 Task: Create Issue Issue0022 in Backlog  in Scrum Project Project0005 in Jira
Action: Mouse moved to (449, 516)
Screenshot: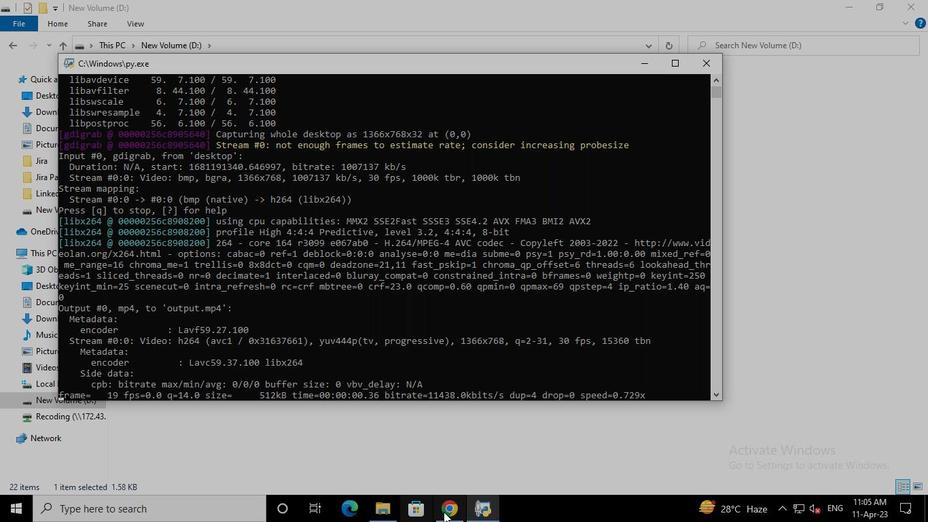 
Action: Mouse pressed left at (449, 516)
Screenshot: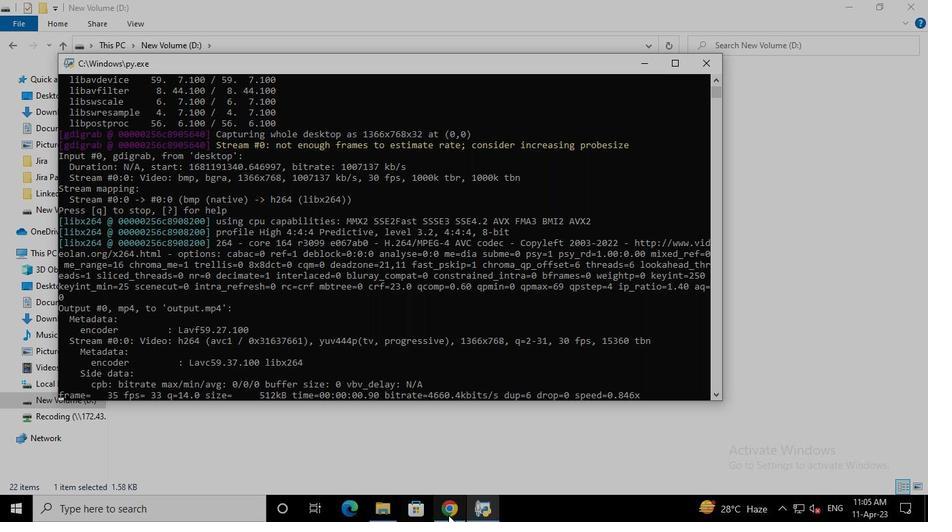 
Action: Mouse moved to (63, 209)
Screenshot: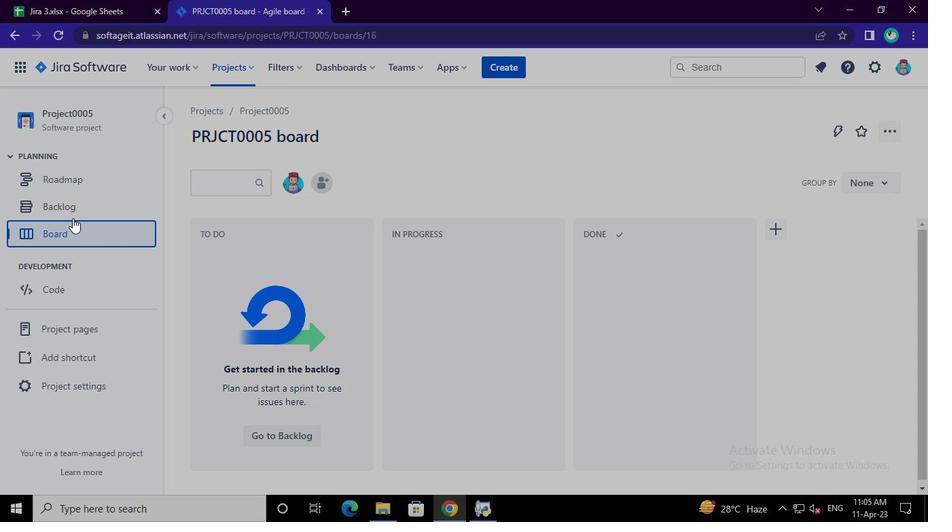 
Action: Mouse pressed left at (63, 209)
Screenshot: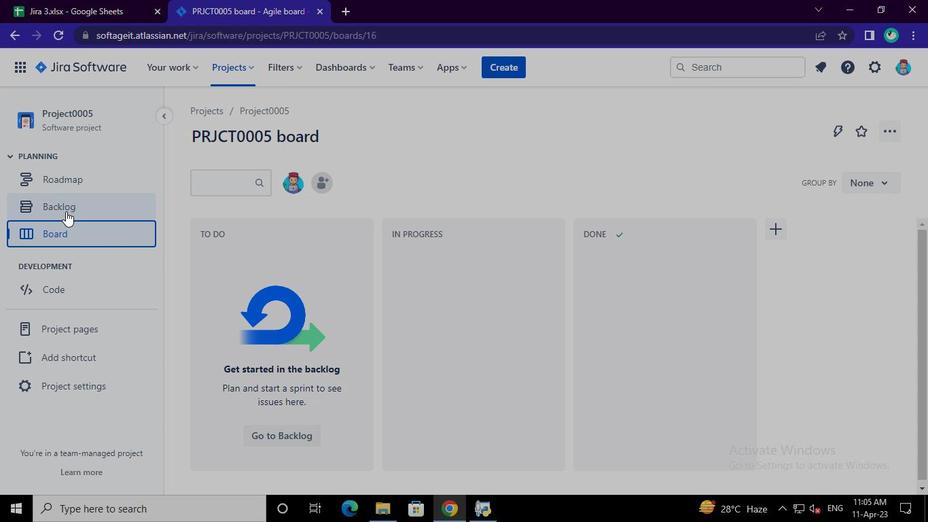 
Action: Mouse moved to (252, 437)
Screenshot: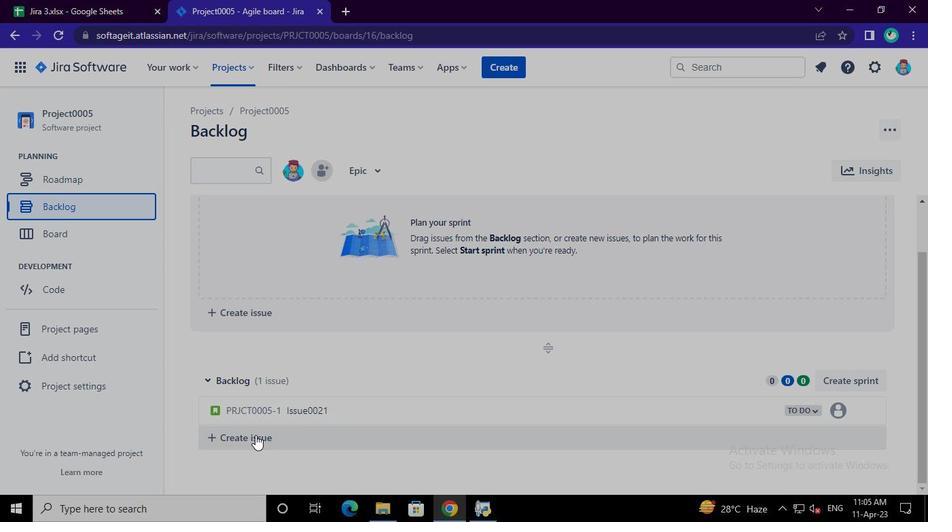 
Action: Mouse pressed left at (252, 437)
Screenshot: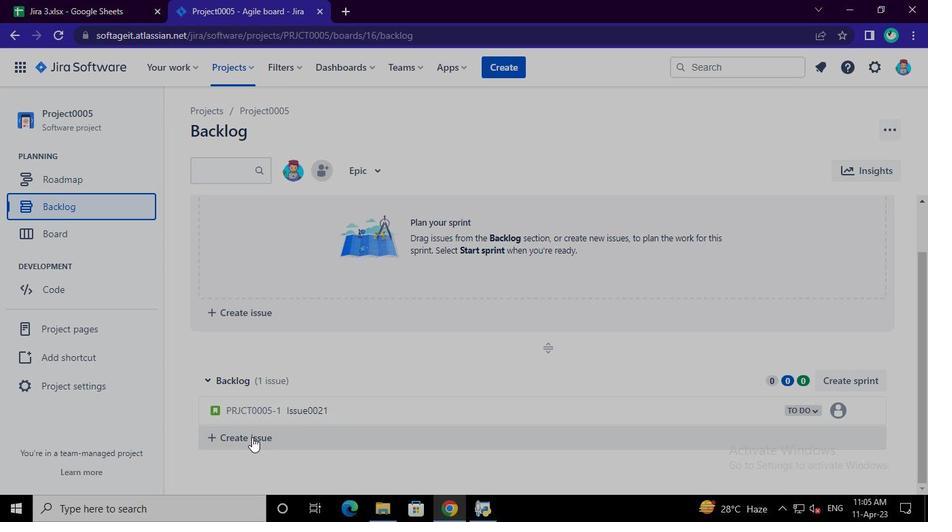 
Action: Mouse pressed left at (252, 437)
Screenshot: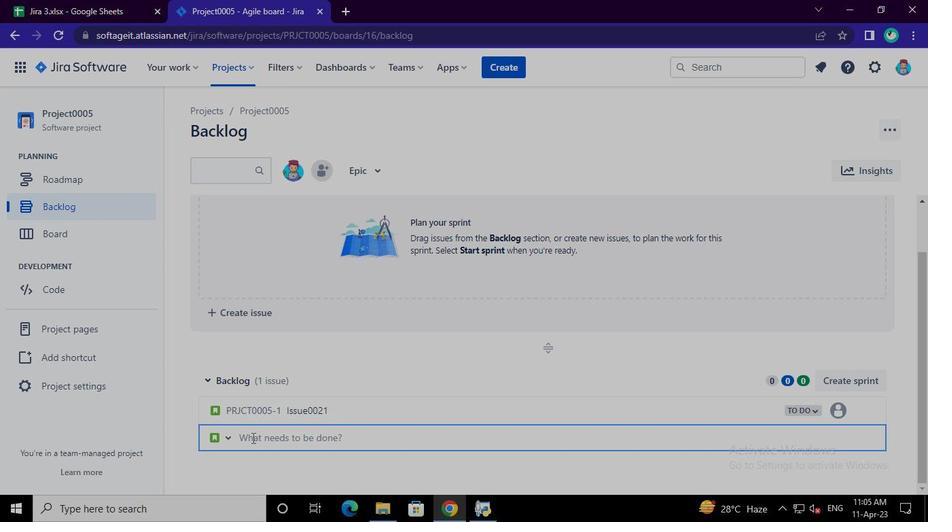 
Action: Keyboard Key.shift
Screenshot: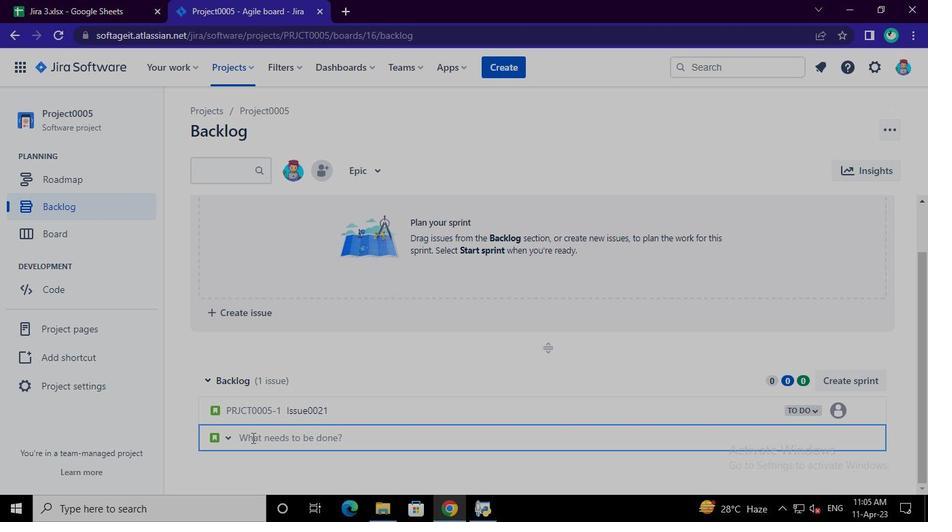 
Action: Keyboard I
Screenshot: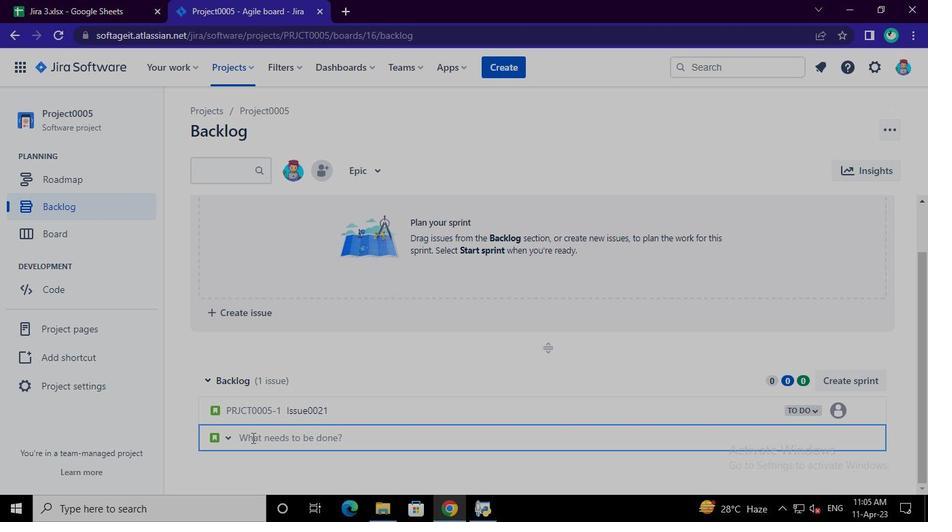 
Action: Keyboard s
Screenshot: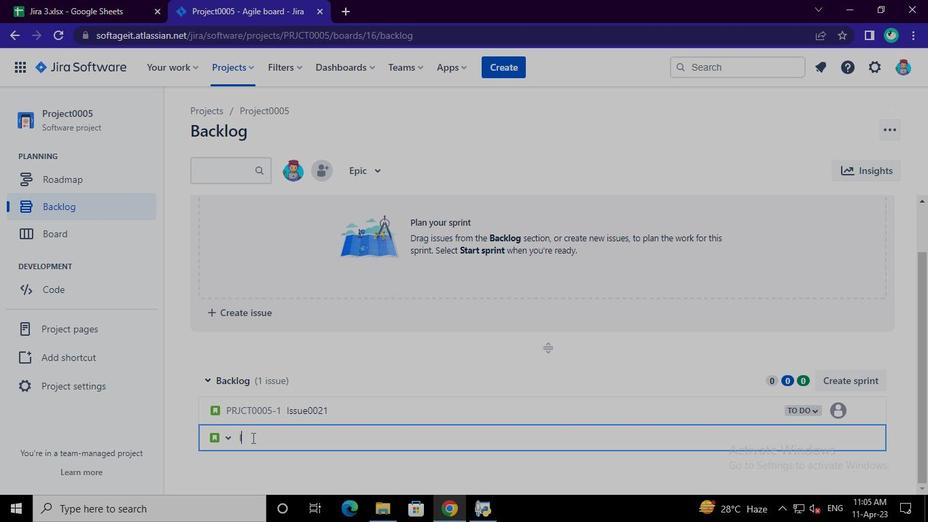 
Action: Keyboard s
Screenshot: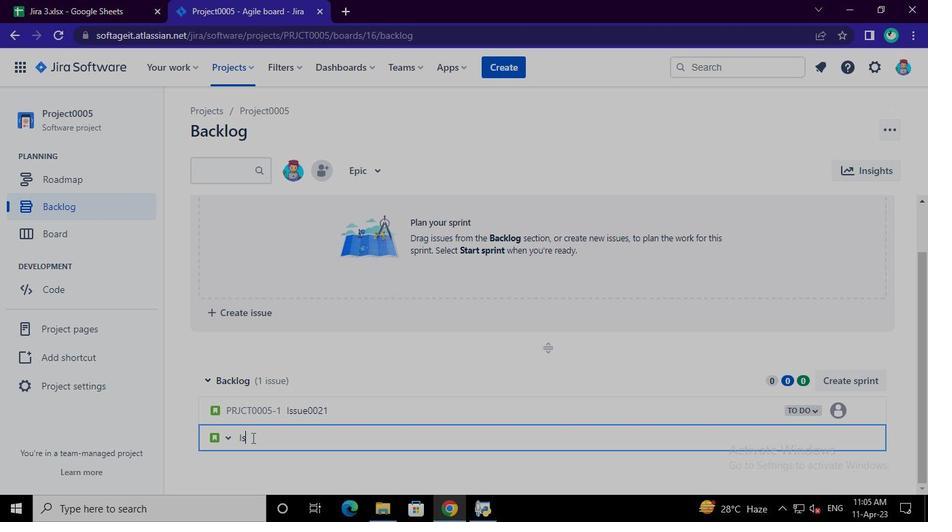 
Action: Keyboard u
Screenshot: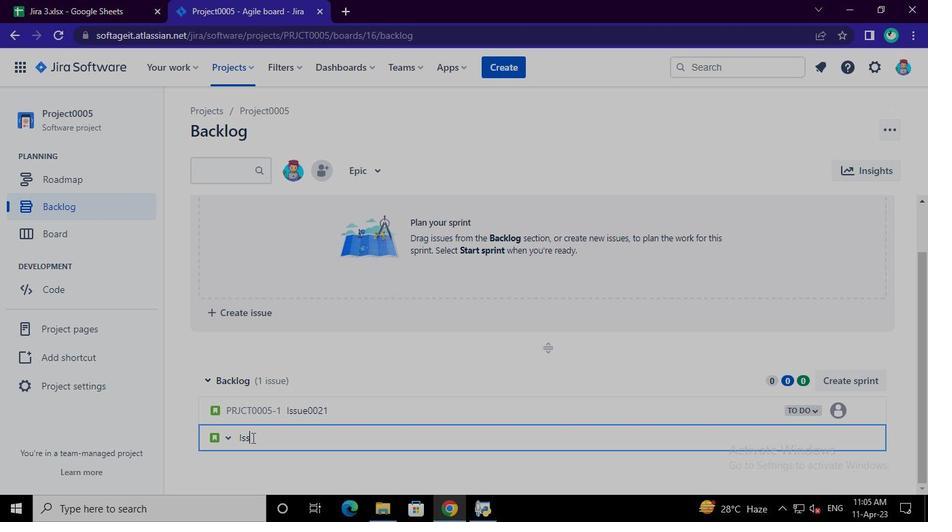 
Action: Keyboard e
Screenshot: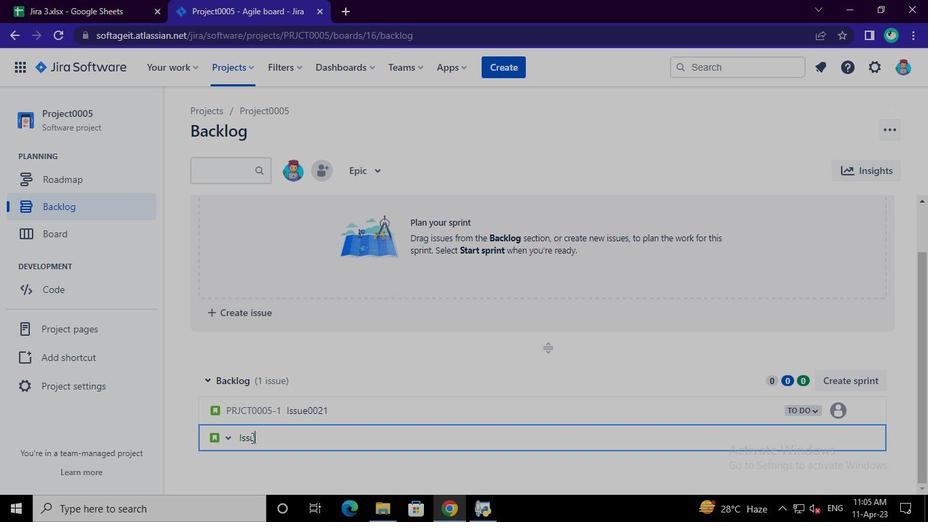
Action: Keyboard <96>
Screenshot: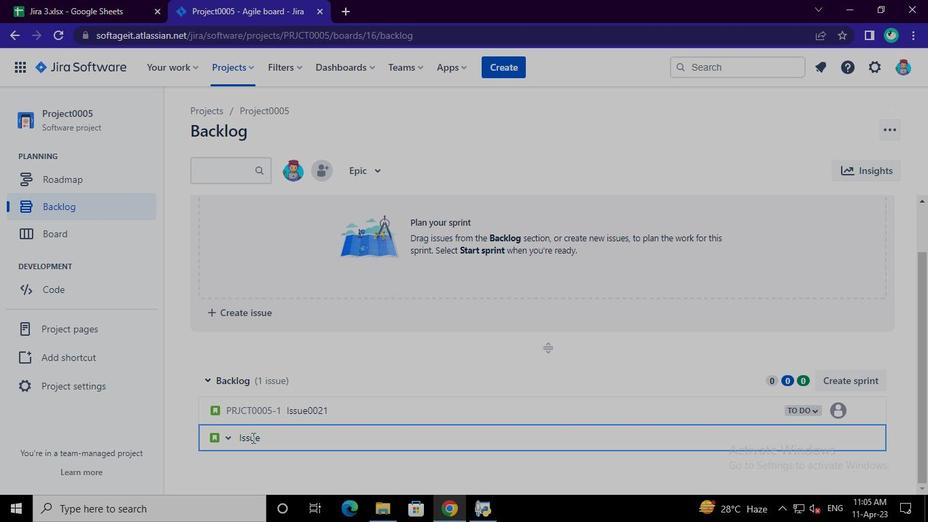 
Action: Keyboard <96>
Screenshot: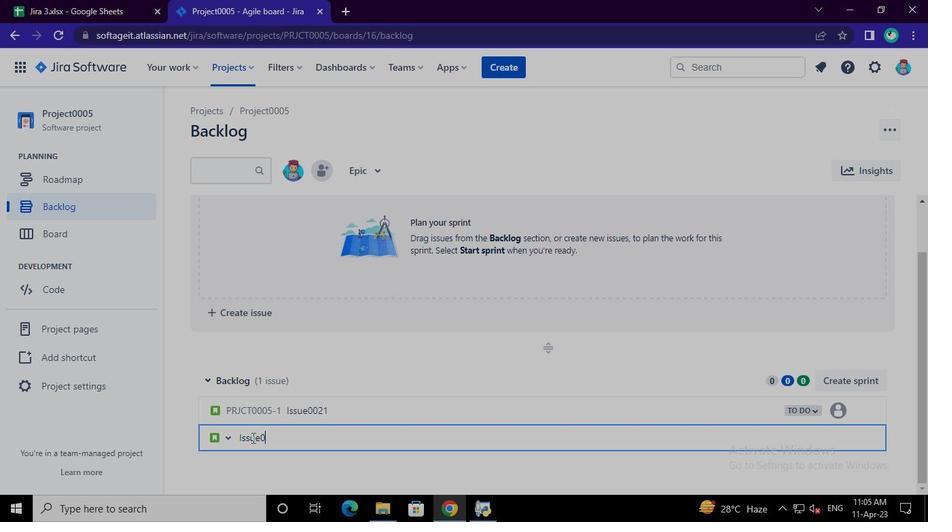 
Action: Keyboard <98>
Screenshot: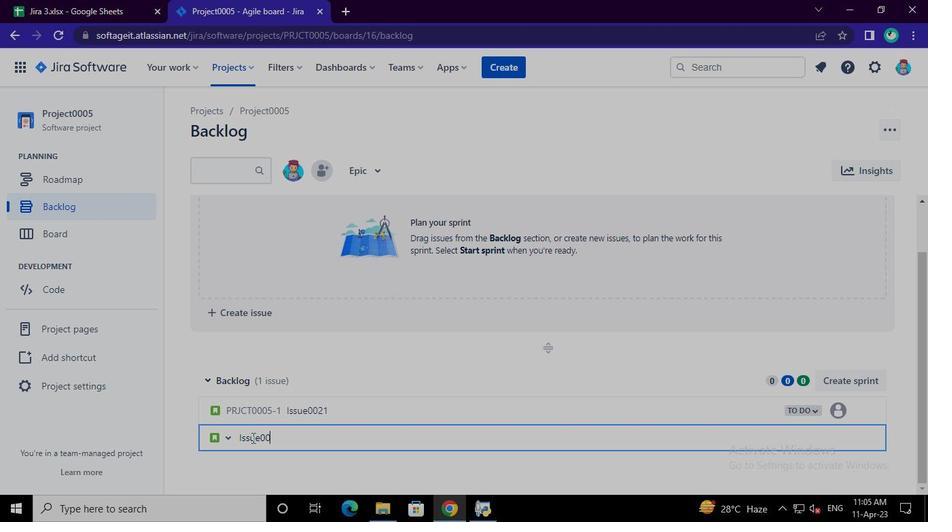 
Action: Keyboard <98>
Screenshot: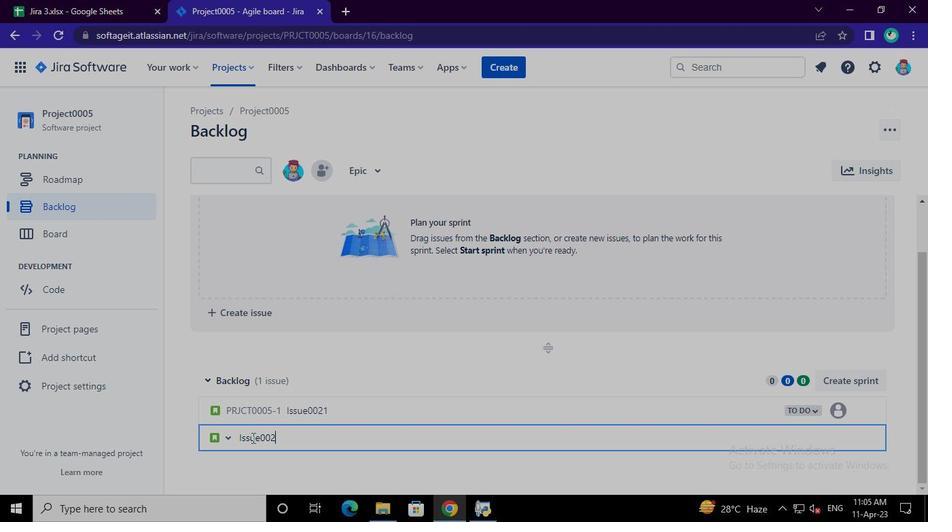 
Action: Keyboard Key.enter
Screenshot: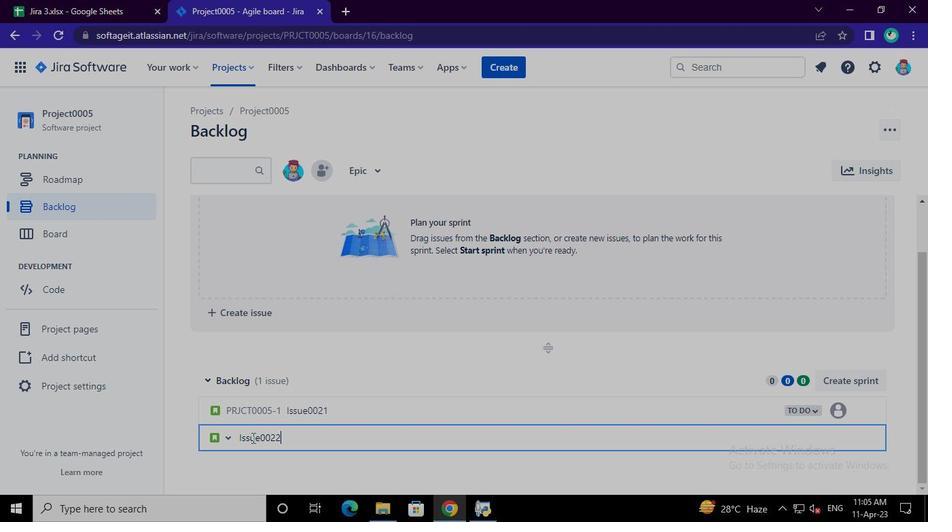 
Action: Mouse moved to (474, 509)
Screenshot: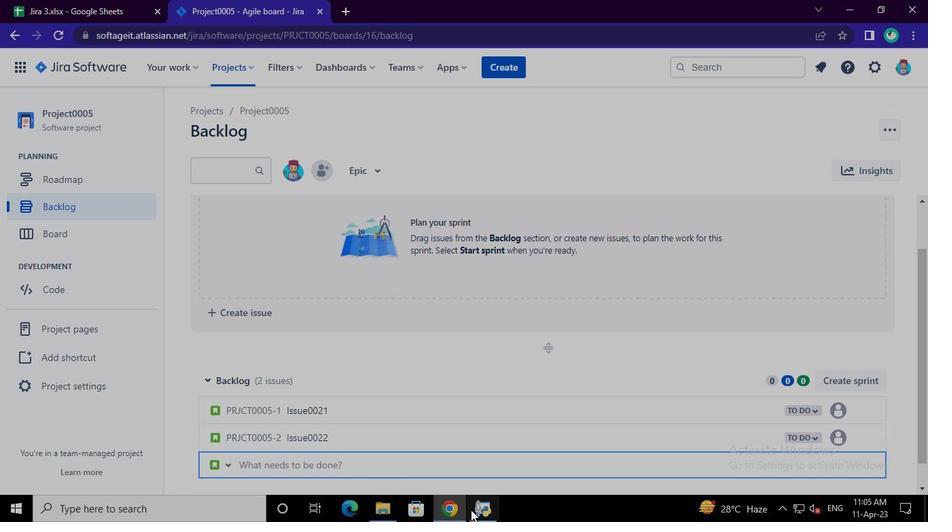 
Action: Mouse pressed left at (474, 509)
Screenshot: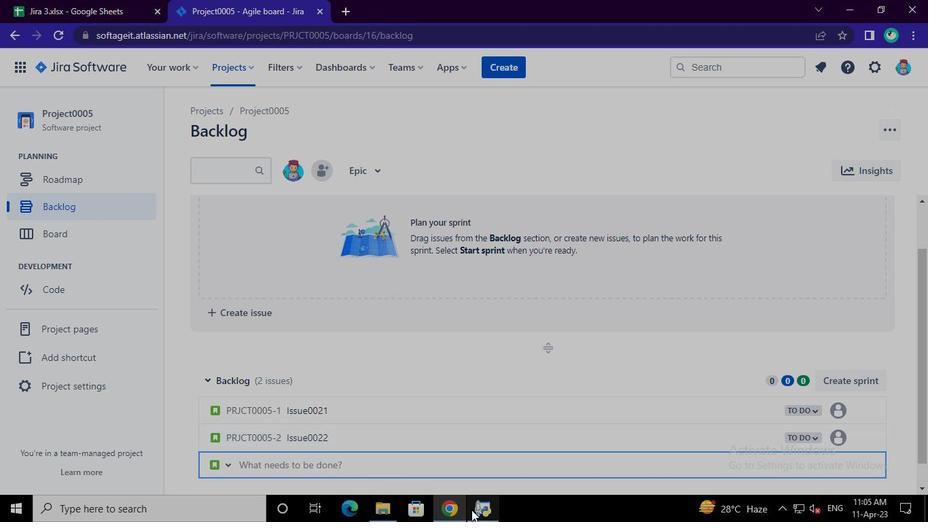 
Action: Mouse moved to (703, 58)
Screenshot: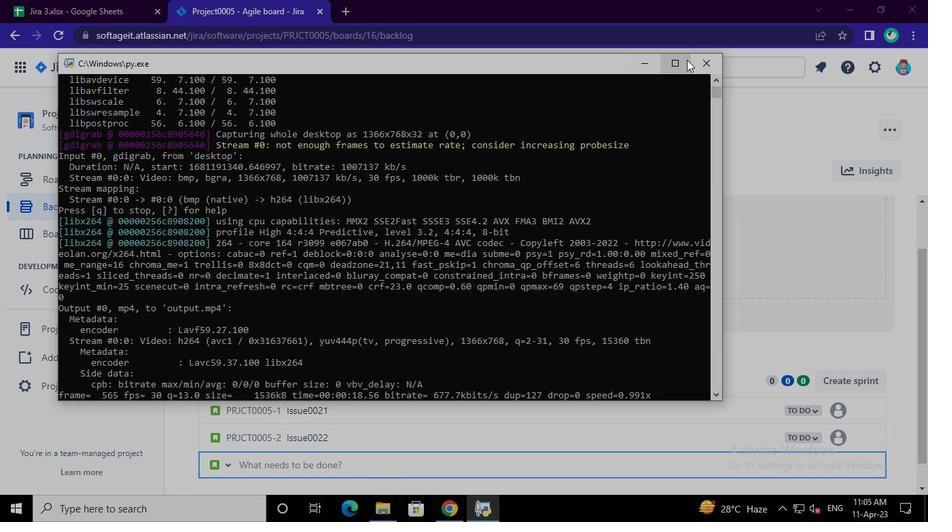 
Action: Mouse pressed left at (703, 58)
Screenshot: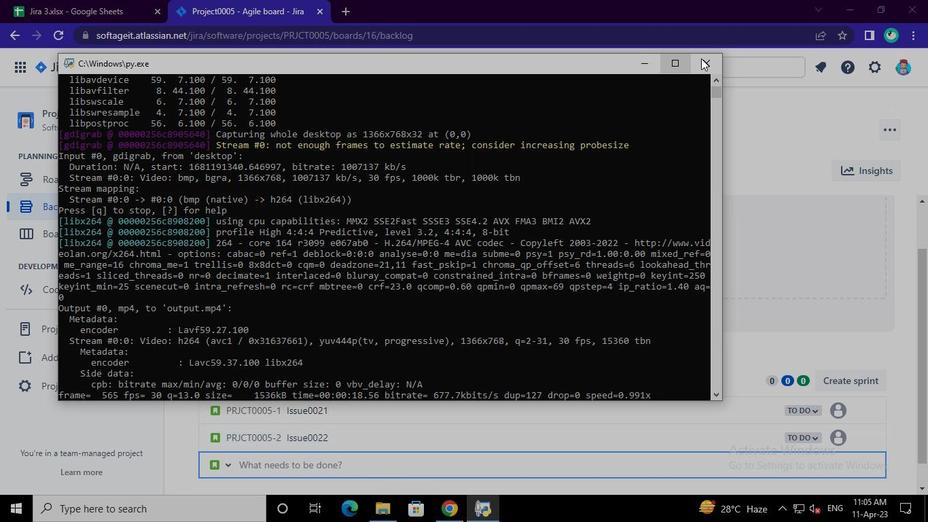 
